 Task: Select the none option in the post-commit command.
Action: Mouse moved to (6, 474)
Screenshot: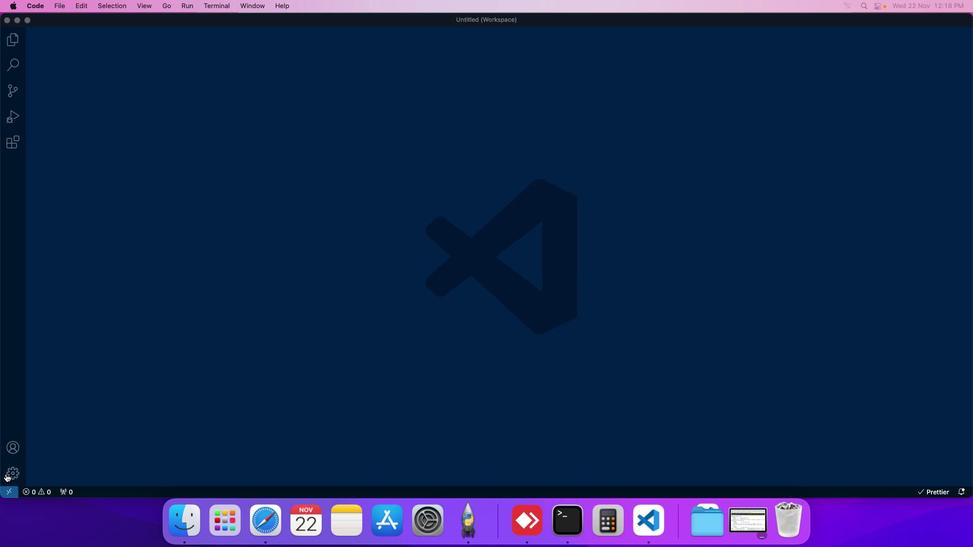 
Action: Mouse pressed left at (6, 474)
Screenshot: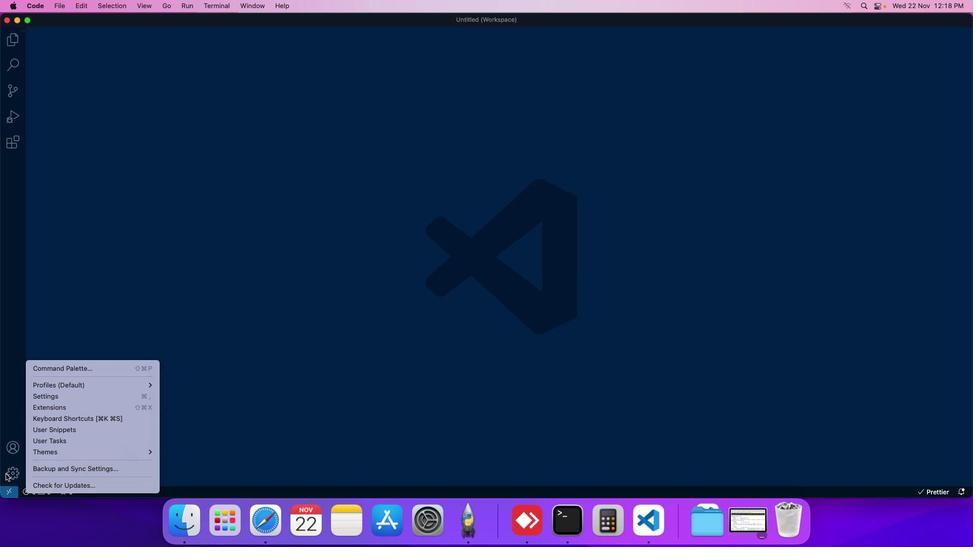 
Action: Mouse moved to (31, 397)
Screenshot: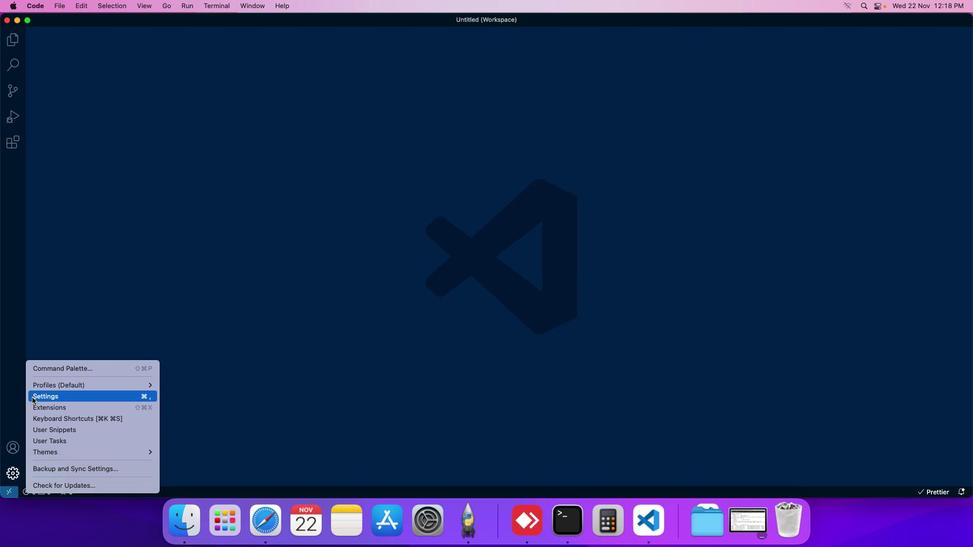 
Action: Mouse pressed left at (31, 397)
Screenshot: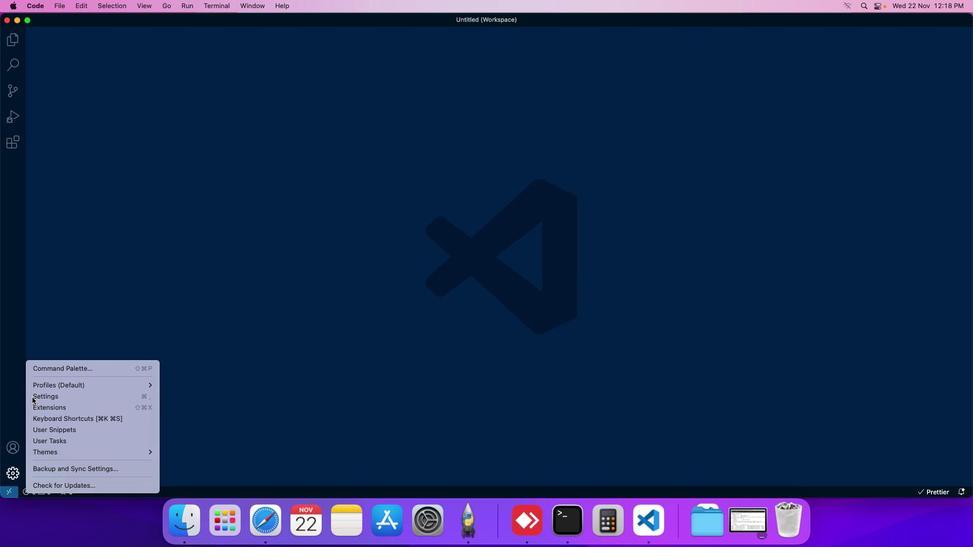 
Action: Mouse moved to (223, 85)
Screenshot: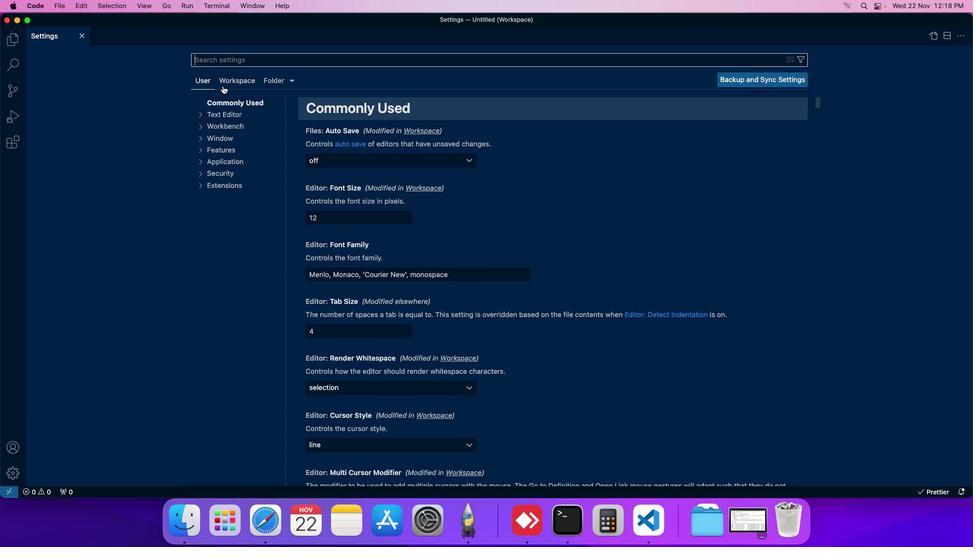 
Action: Mouse pressed left at (223, 85)
Screenshot: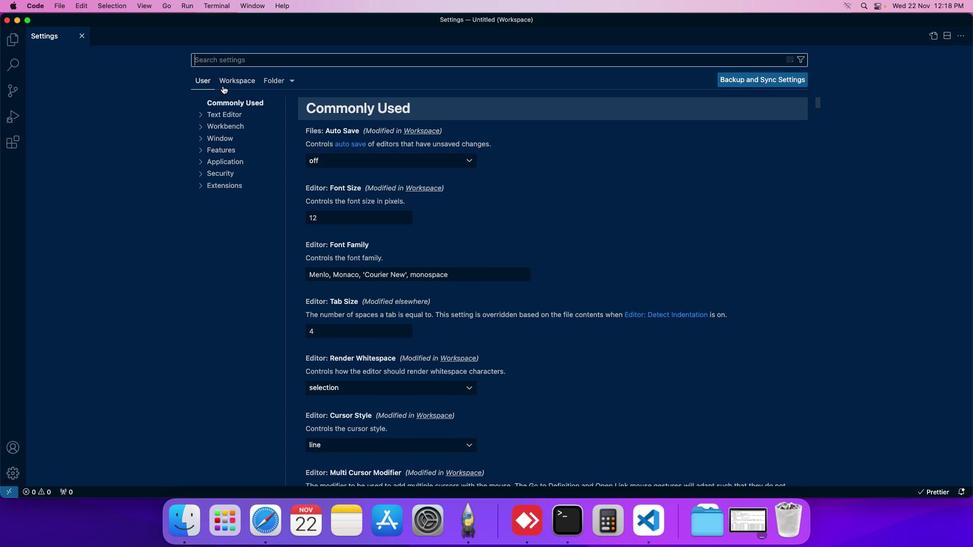 
Action: Mouse moved to (224, 174)
Screenshot: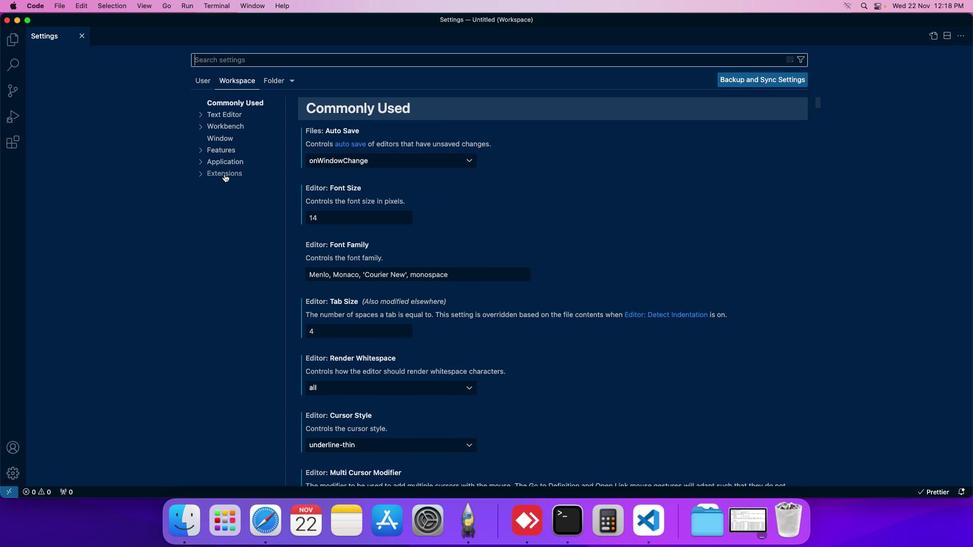 
Action: Mouse pressed left at (224, 174)
Screenshot: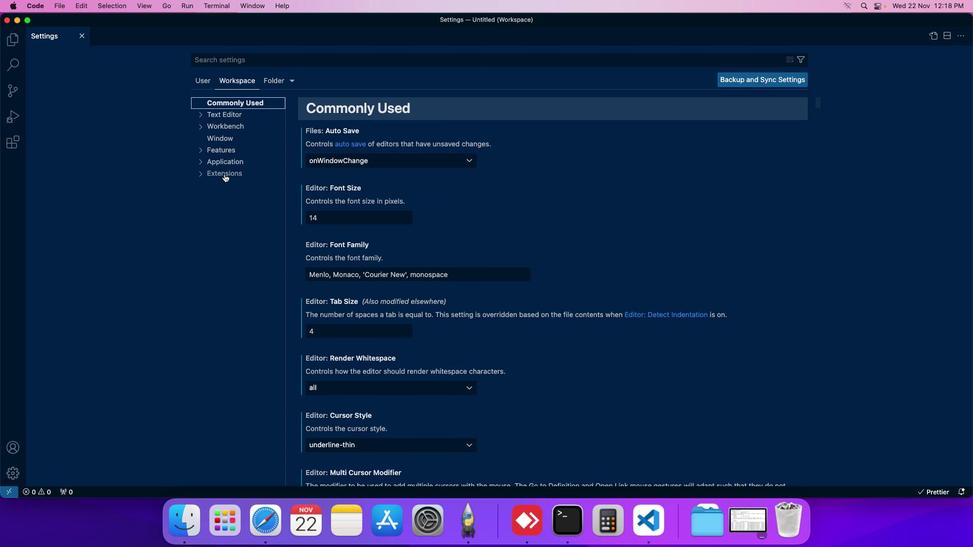 
Action: Mouse moved to (229, 216)
Screenshot: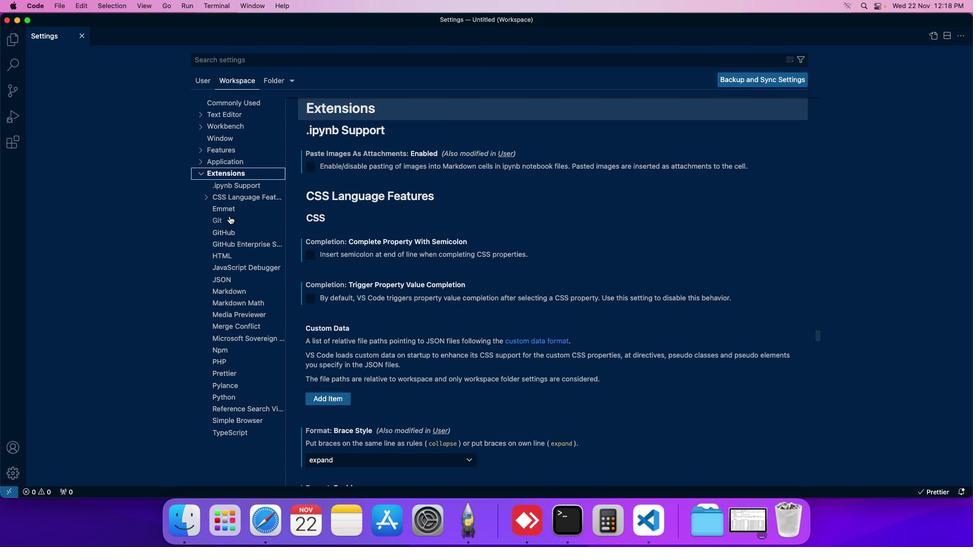 
Action: Mouse pressed left at (229, 216)
Screenshot: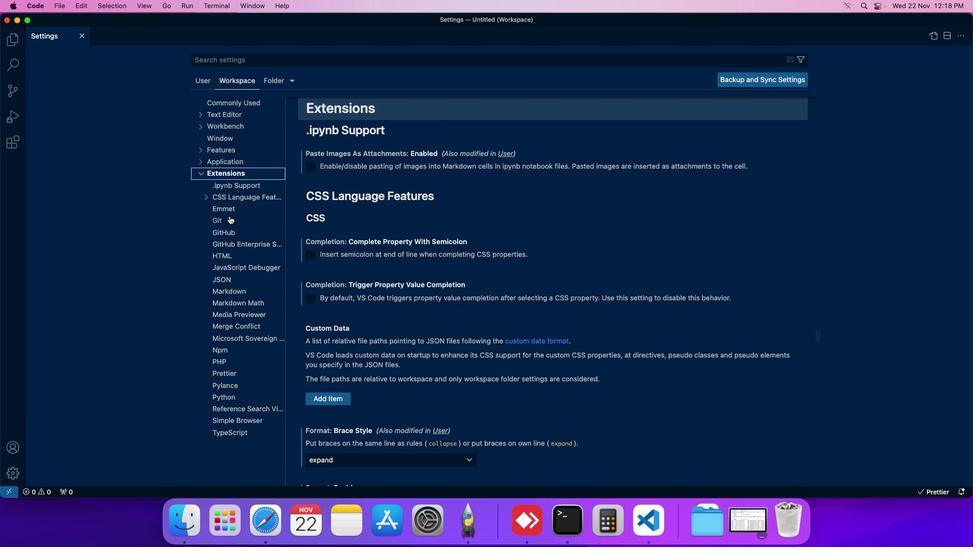 
Action: Mouse moved to (377, 263)
Screenshot: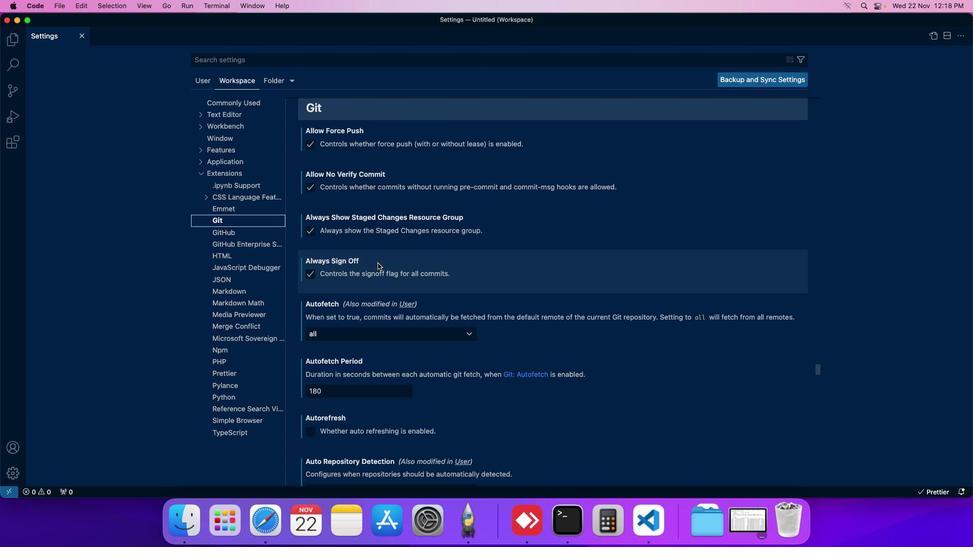 
Action: Mouse scrolled (377, 263) with delta (0, 0)
Screenshot: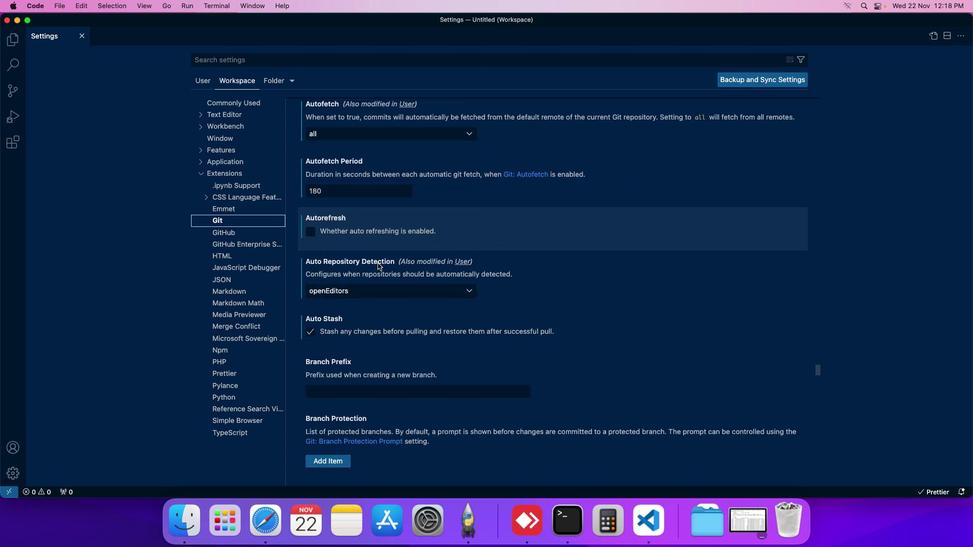 
Action: Mouse scrolled (377, 263) with delta (0, 0)
Screenshot: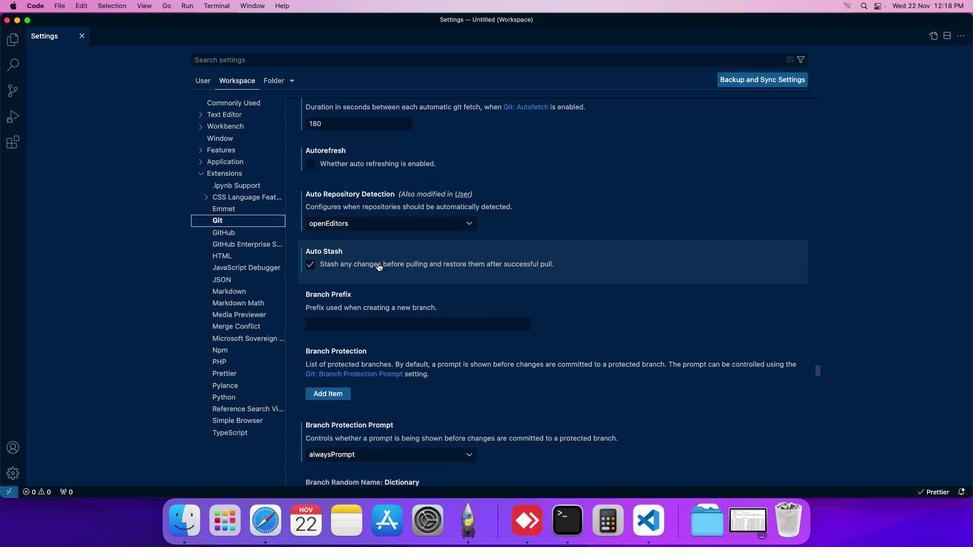 
Action: Mouse scrolled (377, 263) with delta (0, 0)
Screenshot: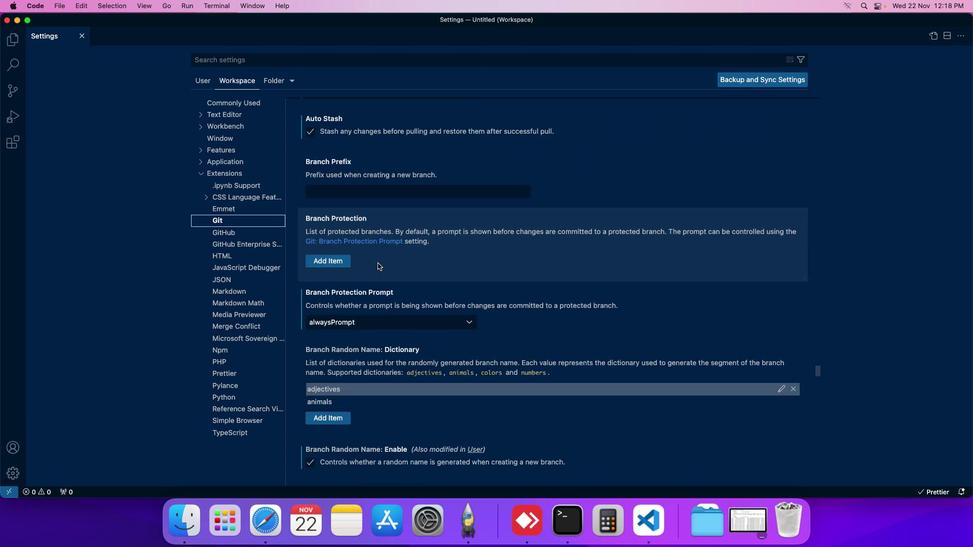 
Action: Mouse scrolled (377, 263) with delta (0, 0)
Screenshot: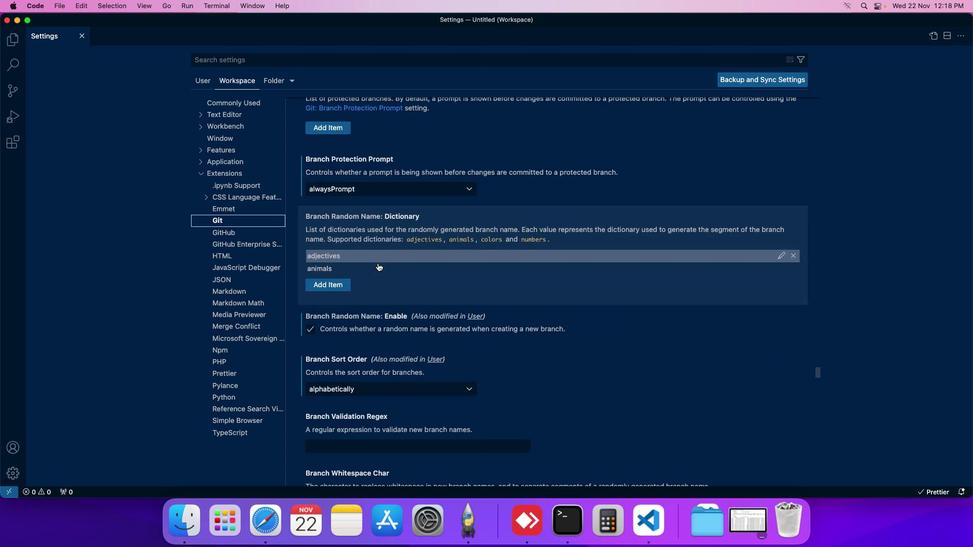 
Action: Mouse scrolled (377, 263) with delta (0, 0)
Screenshot: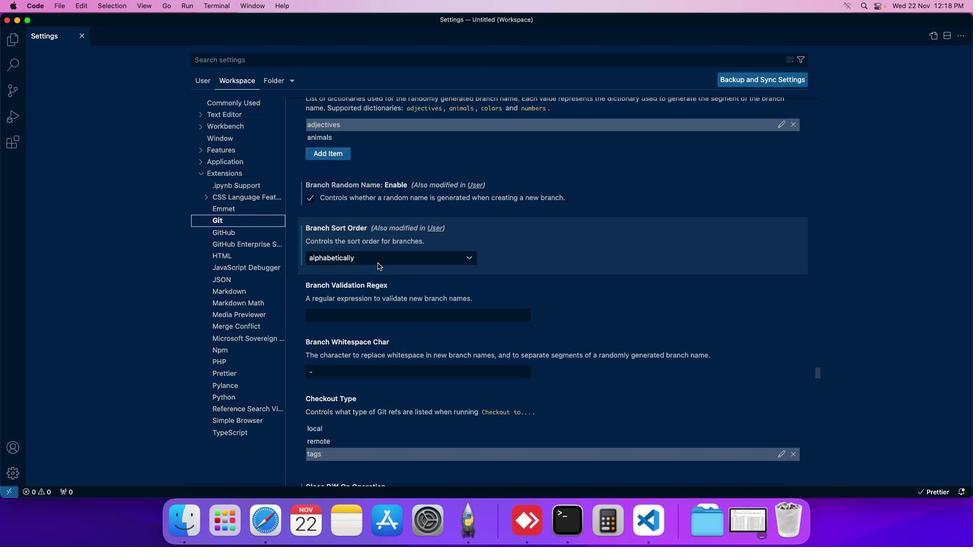 
Action: Mouse scrolled (377, 263) with delta (0, 0)
Screenshot: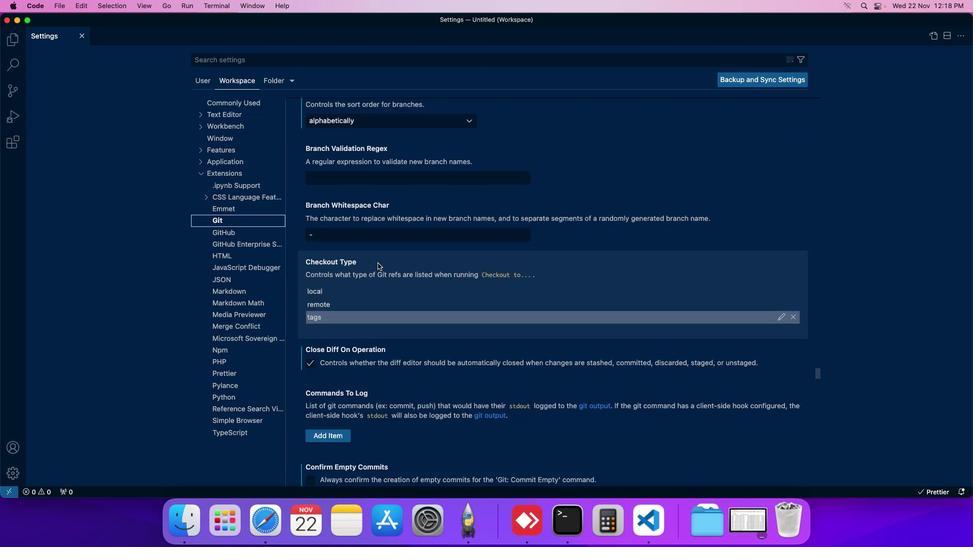 
Action: Mouse scrolled (377, 263) with delta (0, 0)
Screenshot: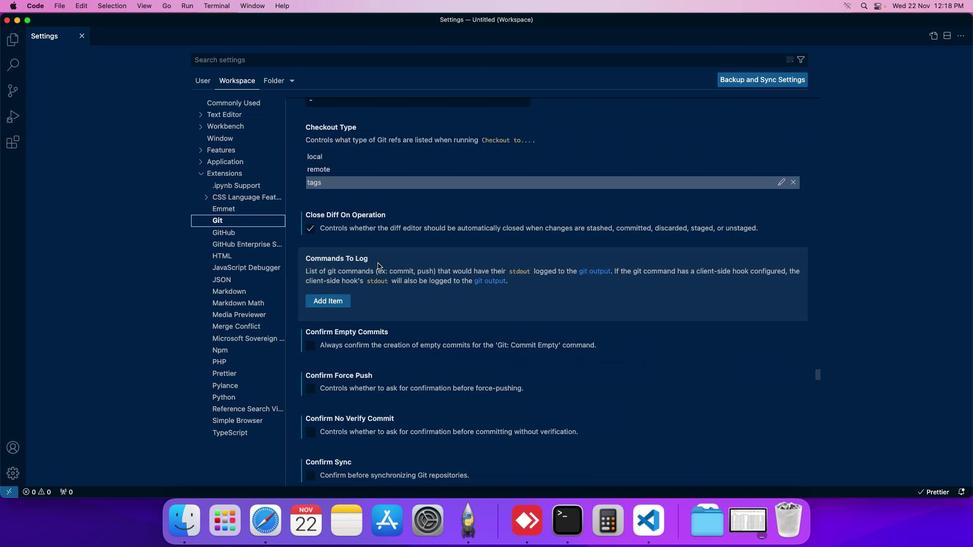 
Action: Mouse scrolled (377, 263) with delta (0, 0)
Screenshot: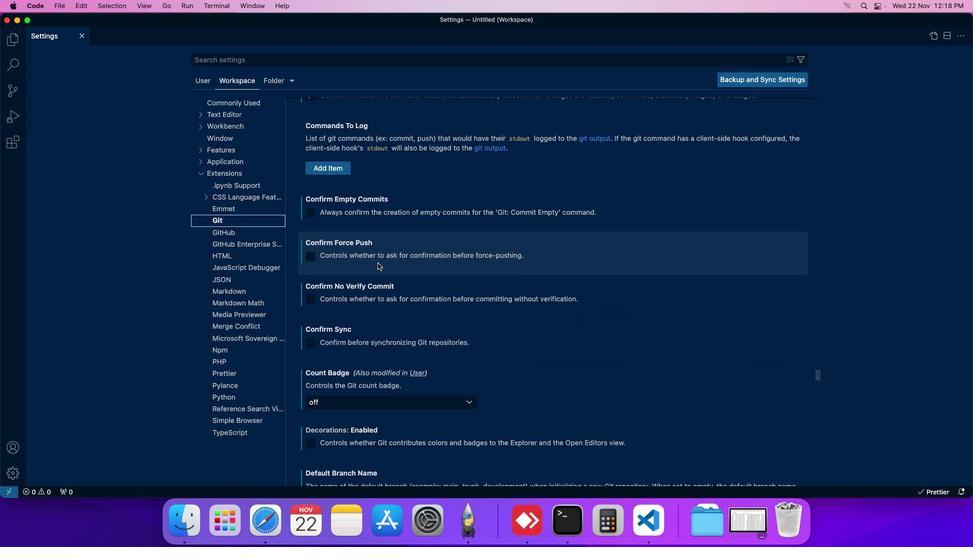 
Action: Mouse scrolled (377, 263) with delta (0, 0)
Screenshot: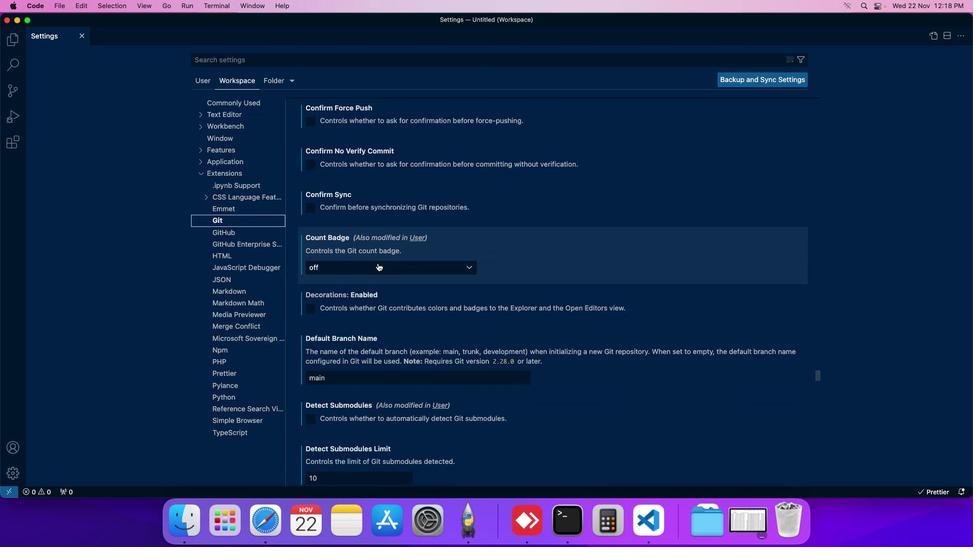 
Action: Mouse scrolled (377, 263) with delta (0, 0)
Screenshot: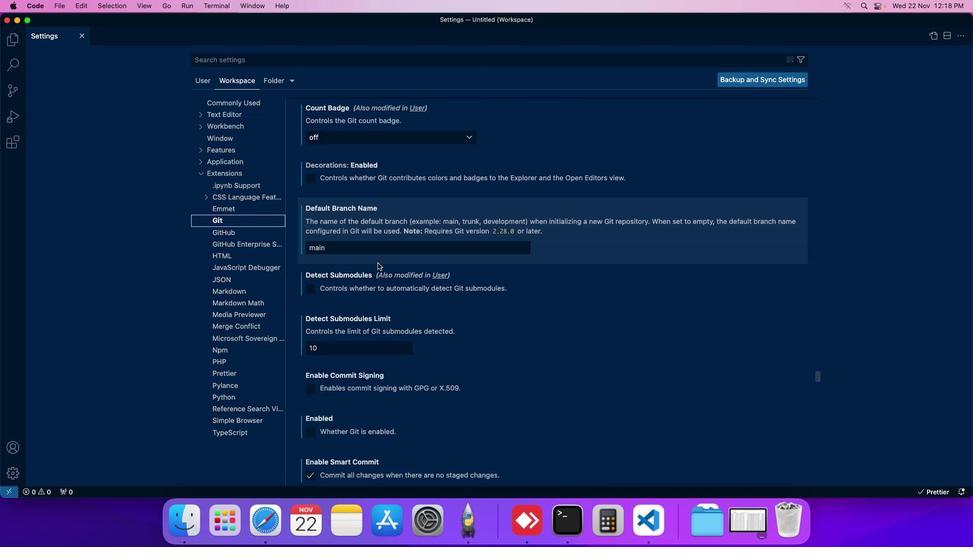 
Action: Mouse scrolled (377, 263) with delta (0, 0)
Screenshot: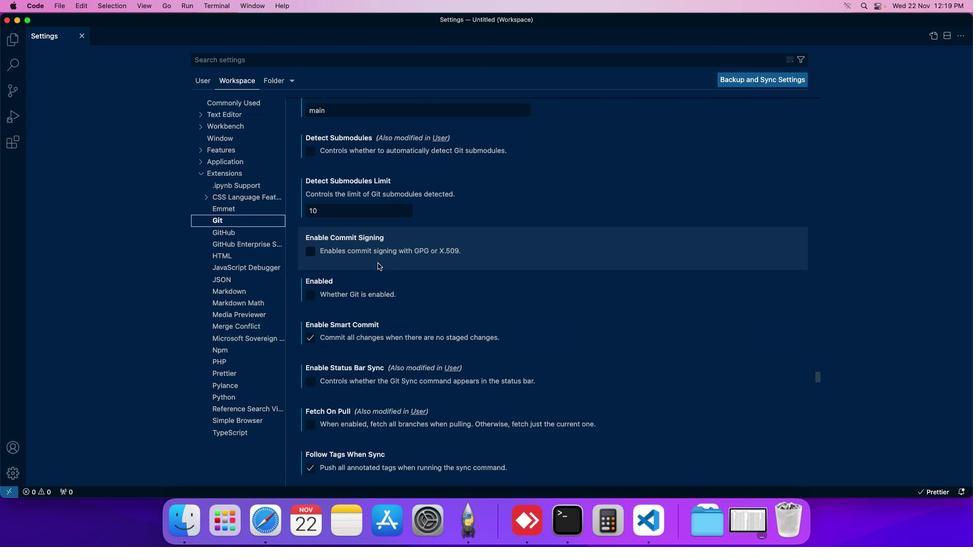 
Action: Mouse scrolled (377, 263) with delta (0, 0)
Screenshot: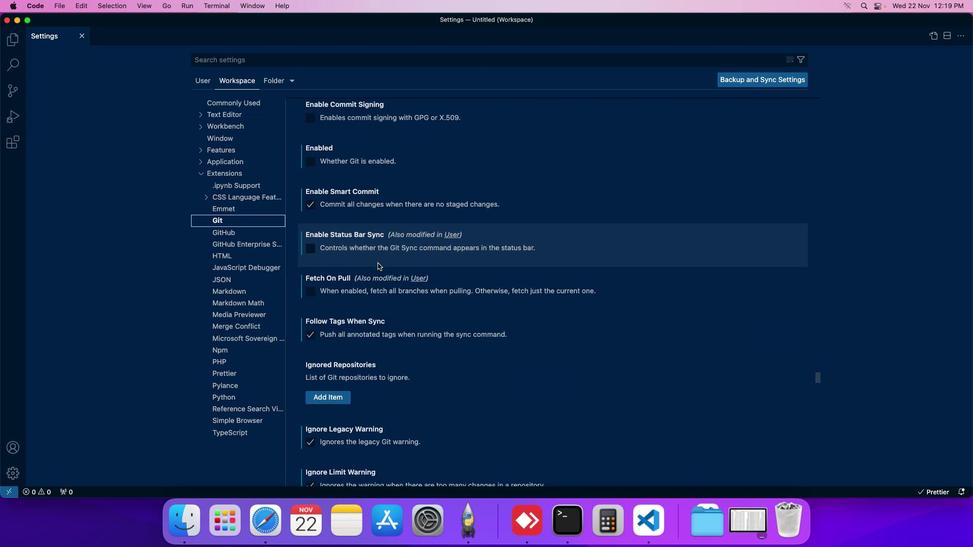 
Action: Mouse scrolled (377, 263) with delta (0, 0)
Screenshot: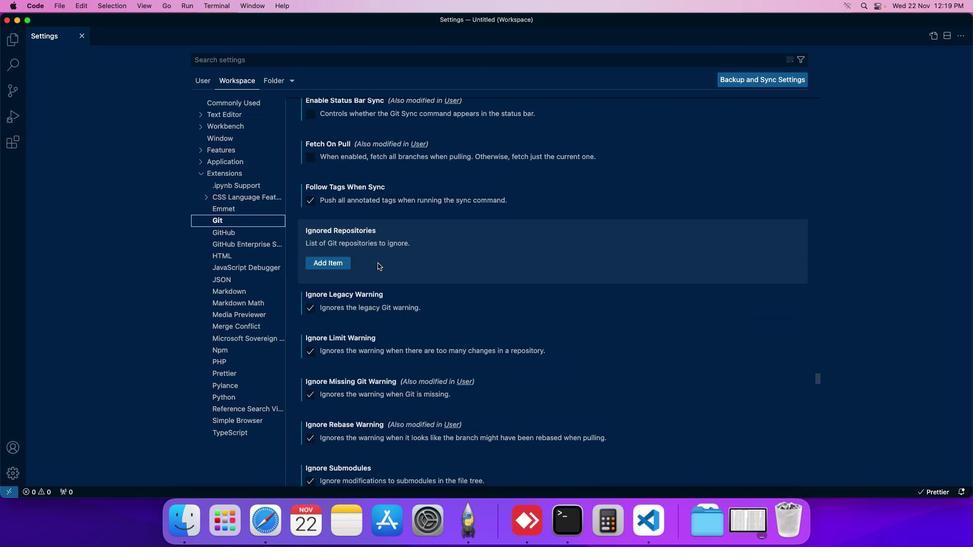 
Action: Mouse scrolled (377, 263) with delta (0, 0)
Screenshot: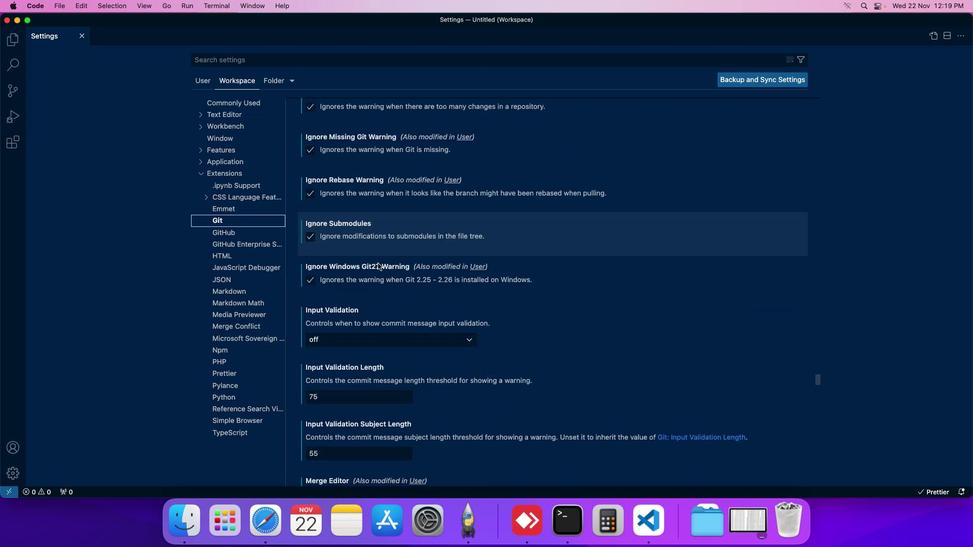 
Action: Mouse scrolled (377, 263) with delta (0, 0)
Screenshot: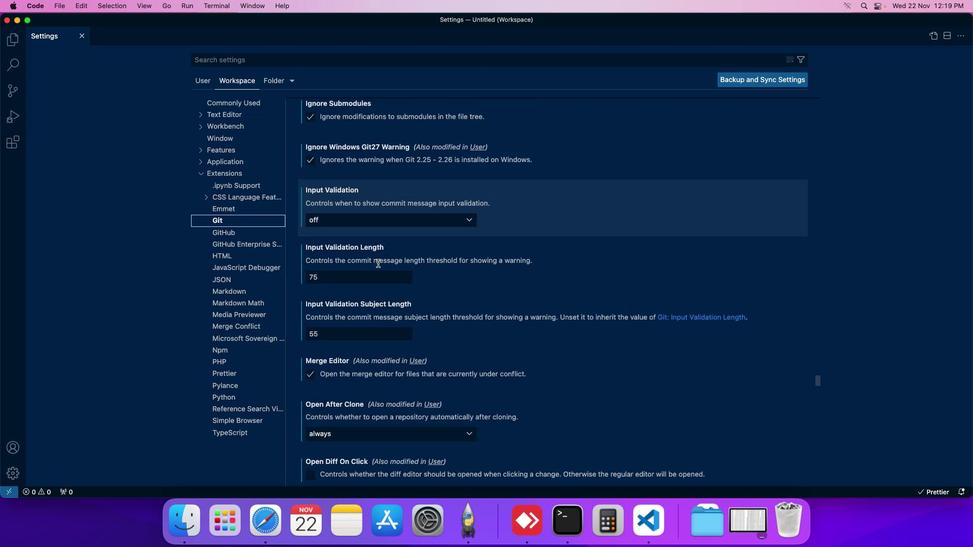 
Action: Mouse scrolled (377, 263) with delta (0, 0)
Screenshot: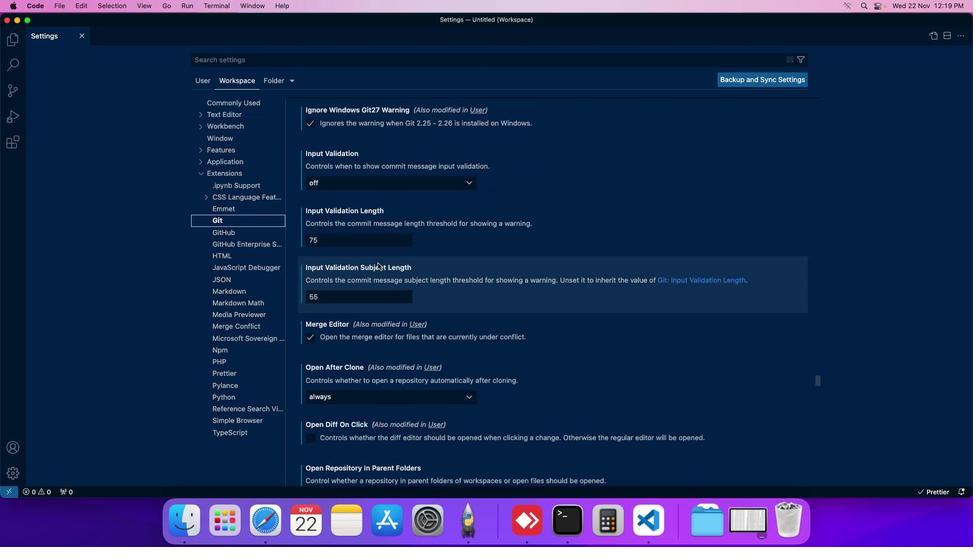 
Action: Mouse scrolled (377, 263) with delta (0, 0)
Screenshot: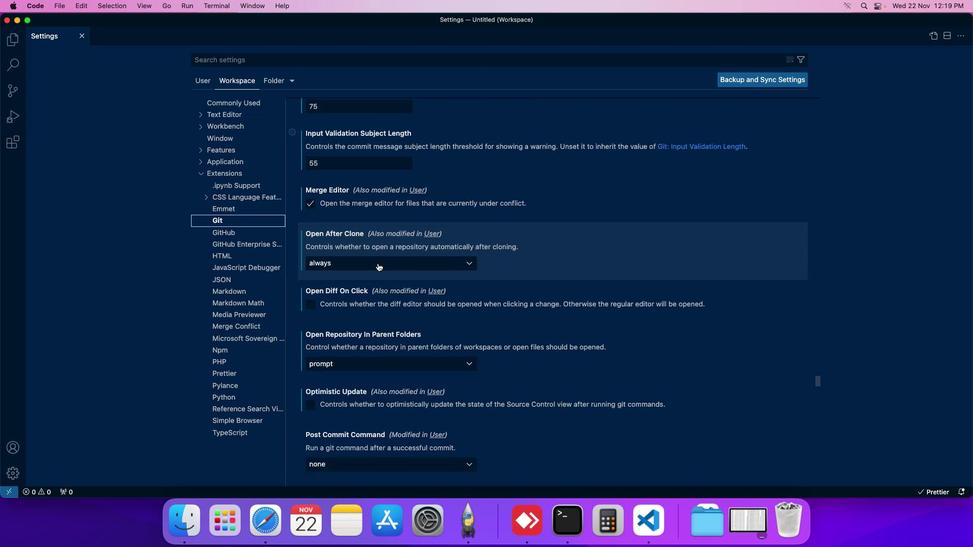 
Action: Mouse scrolled (377, 263) with delta (0, 0)
Screenshot: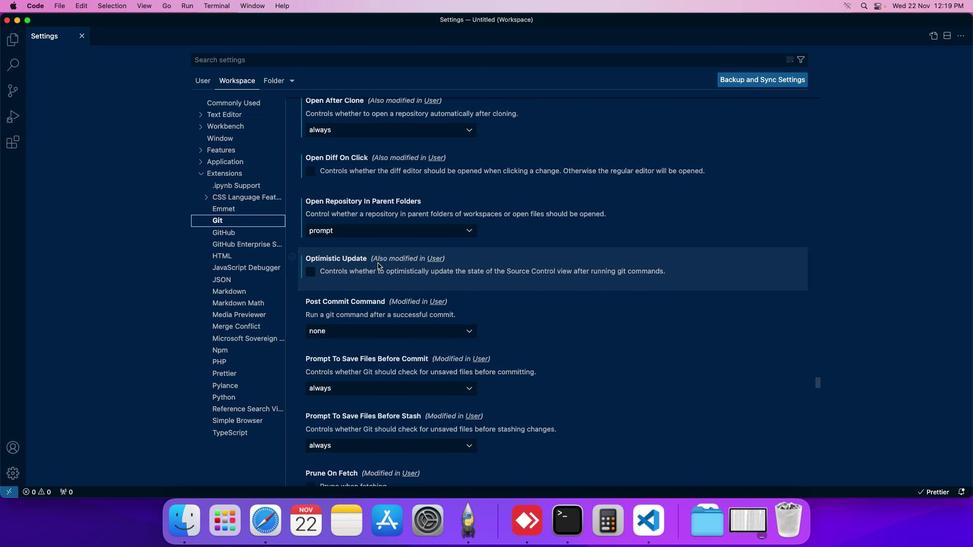 
Action: Mouse moved to (333, 326)
Screenshot: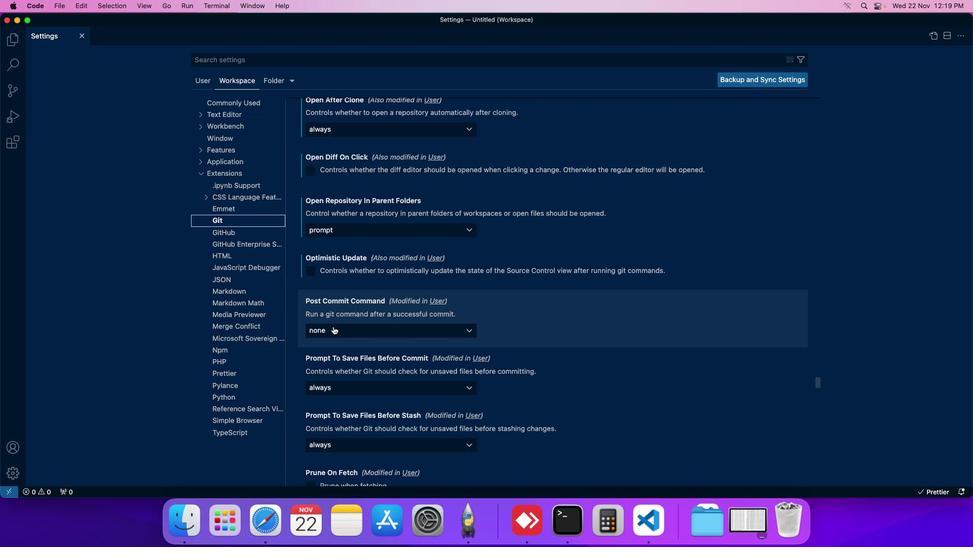 
Action: Mouse pressed left at (333, 326)
Screenshot: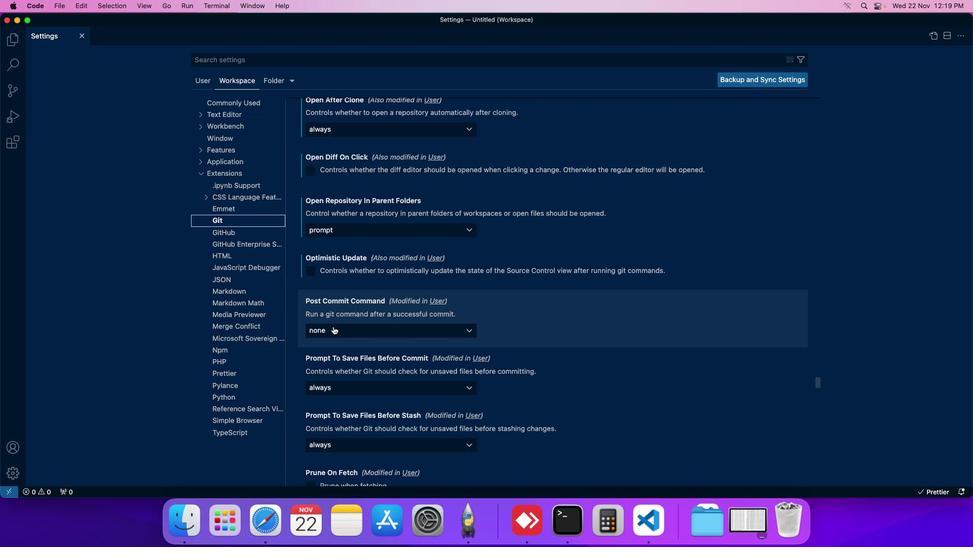 
Action: Mouse moved to (330, 342)
Screenshot: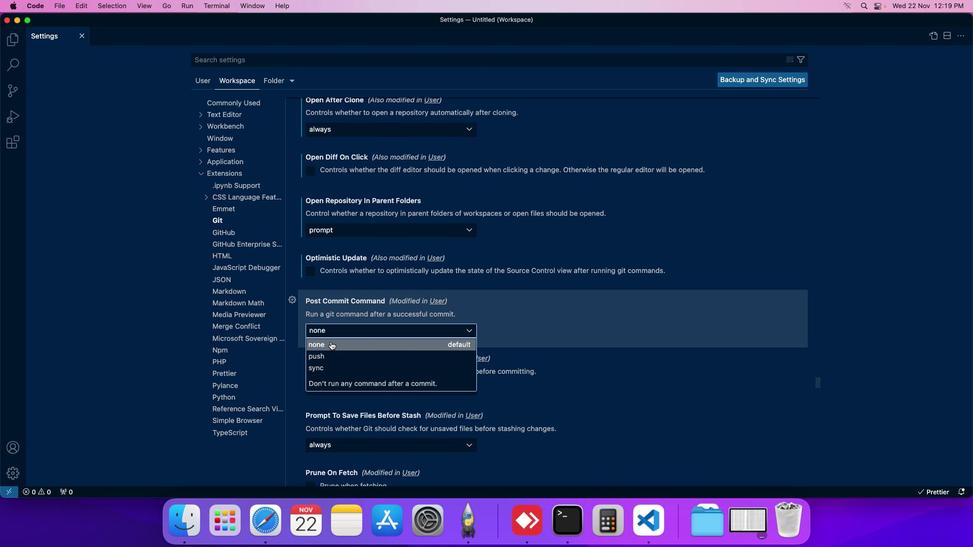 
Action: Mouse pressed left at (330, 342)
Screenshot: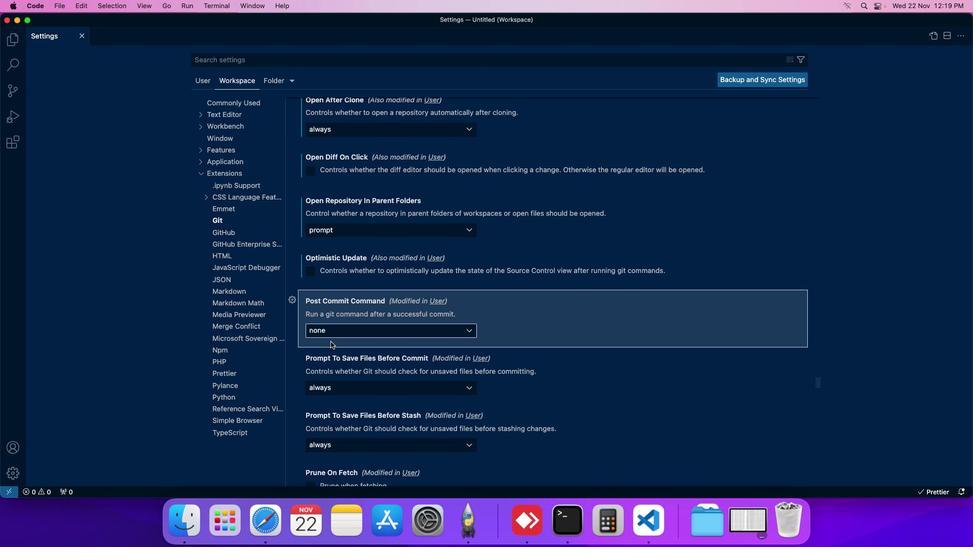 
Action: Mouse moved to (342, 334)
Screenshot: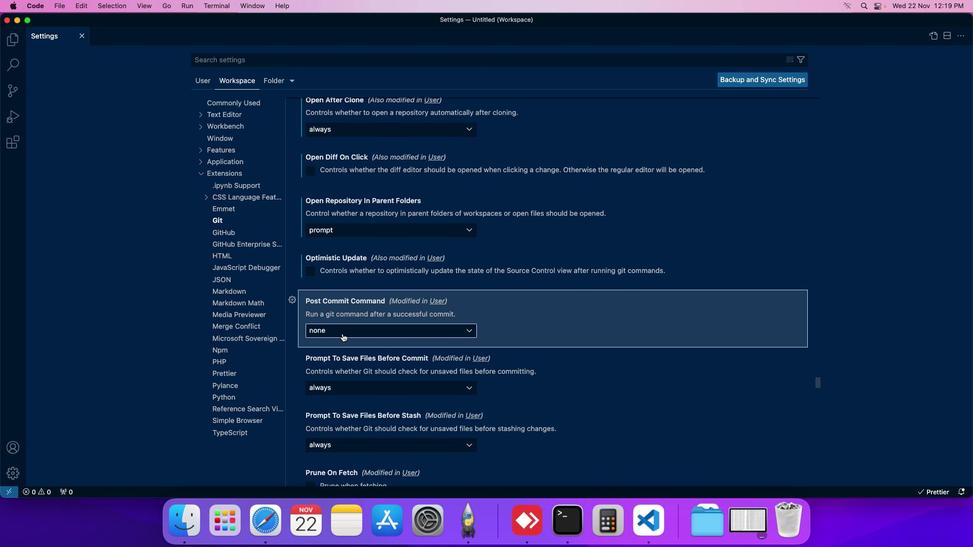 
